 Task: Check the sale-to-list ratio of community pool in the last 5 years.
Action: Mouse moved to (793, 175)
Screenshot: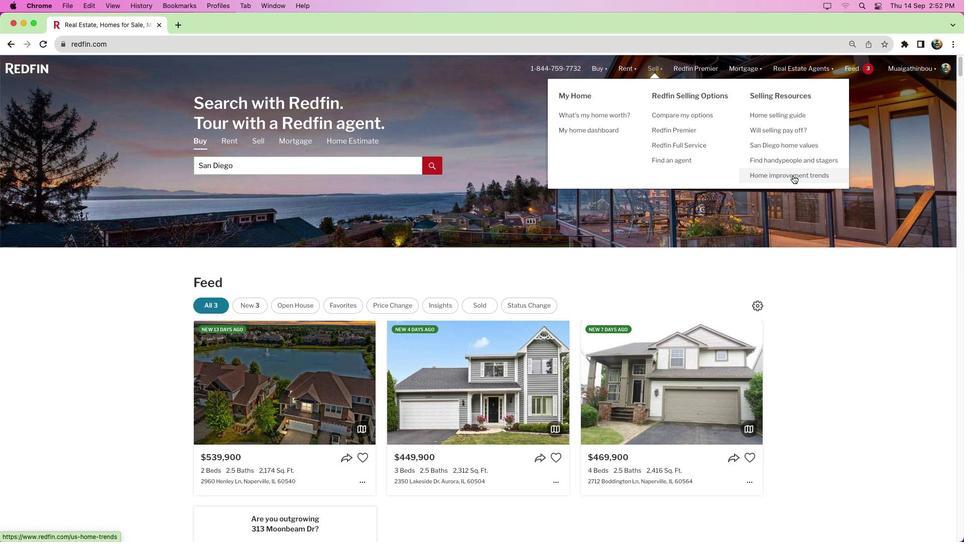 
Action: Mouse pressed left at (793, 175)
Screenshot: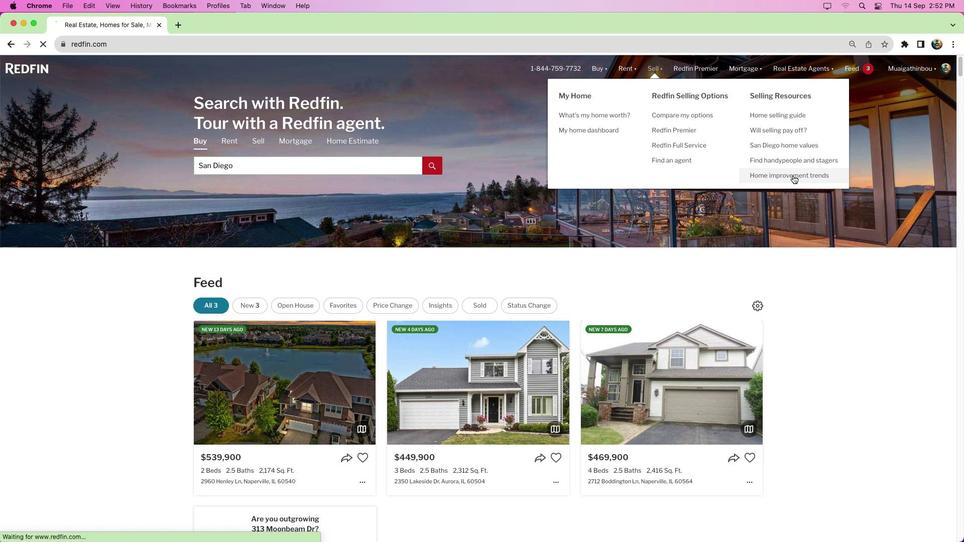 
Action: Mouse moved to (517, 330)
Screenshot: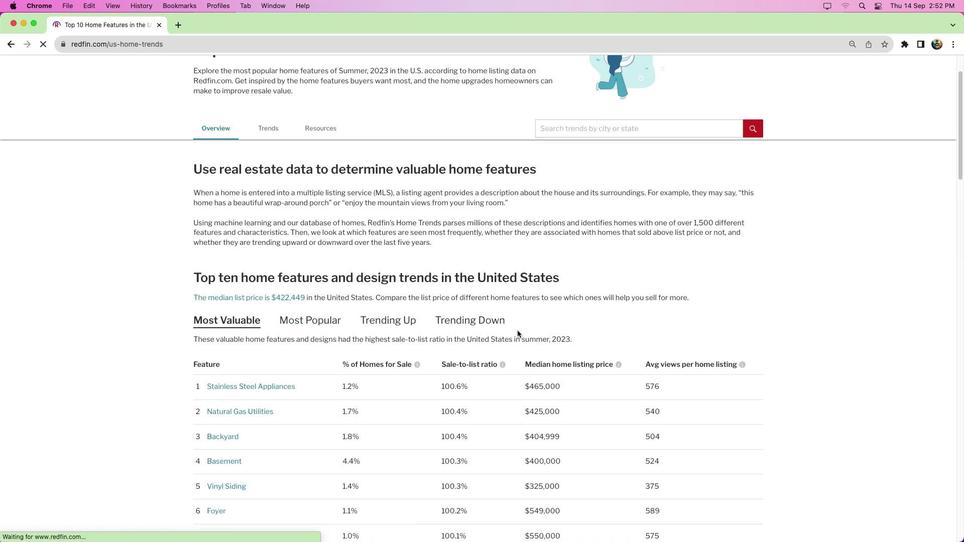 
Action: Mouse scrolled (517, 330) with delta (0, 0)
Screenshot: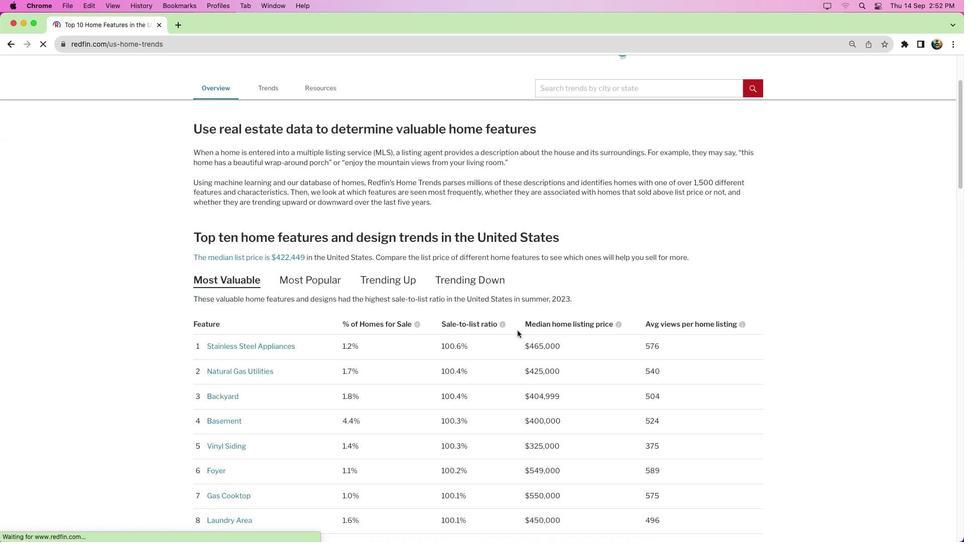 
Action: Mouse scrolled (517, 330) with delta (0, 0)
Screenshot: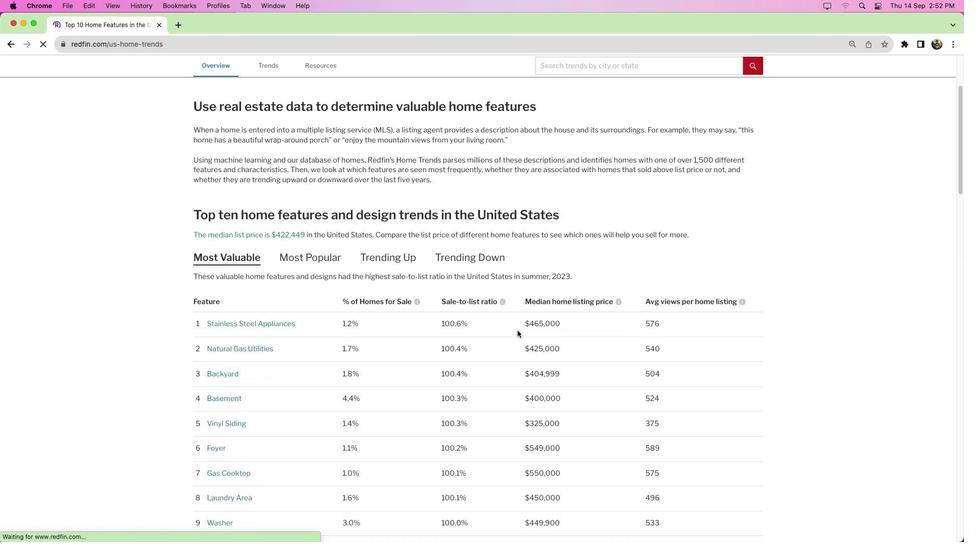 
Action: Mouse scrolled (517, 330) with delta (0, -2)
Screenshot: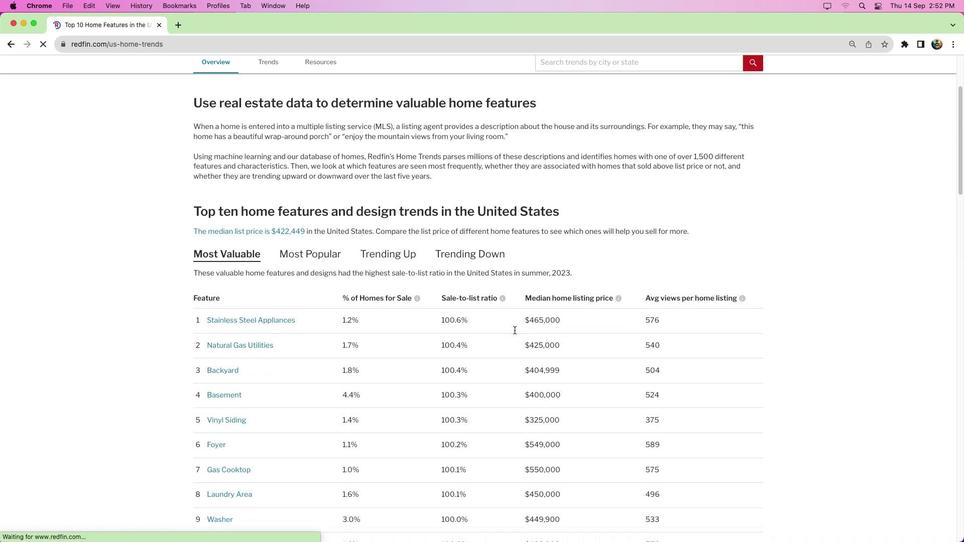 
Action: Mouse moved to (513, 330)
Screenshot: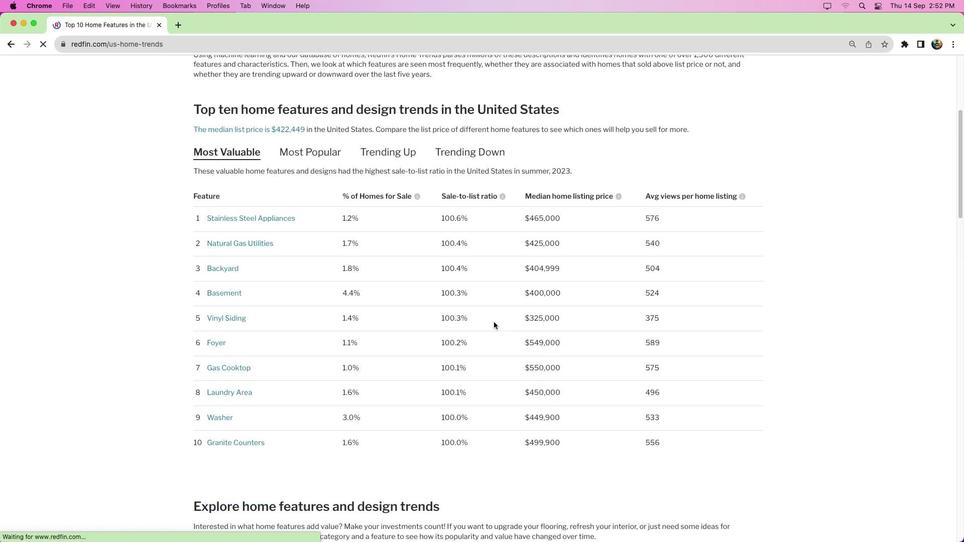 
Action: Mouse scrolled (513, 330) with delta (0, 0)
Screenshot: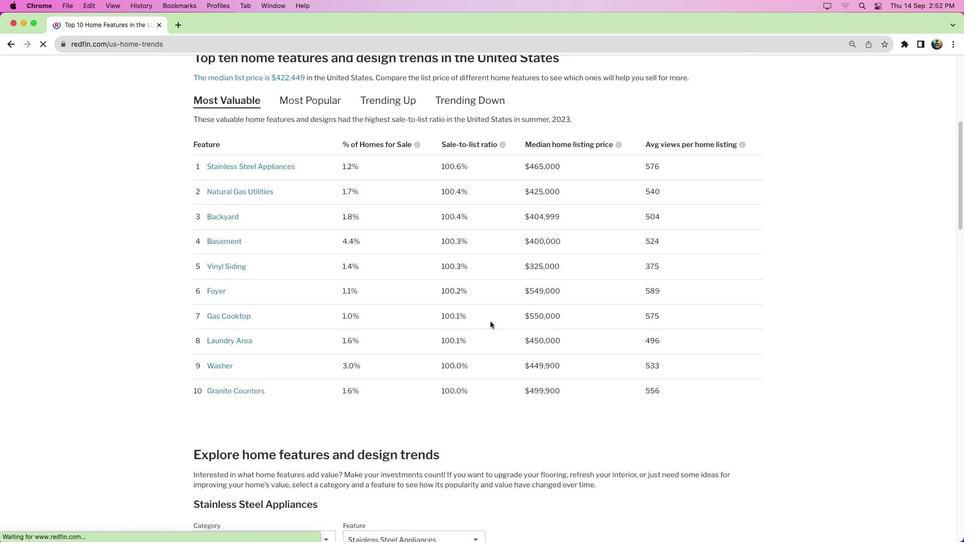
Action: Mouse scrolled (513, 330) with delta (0, 0)
Screenshot: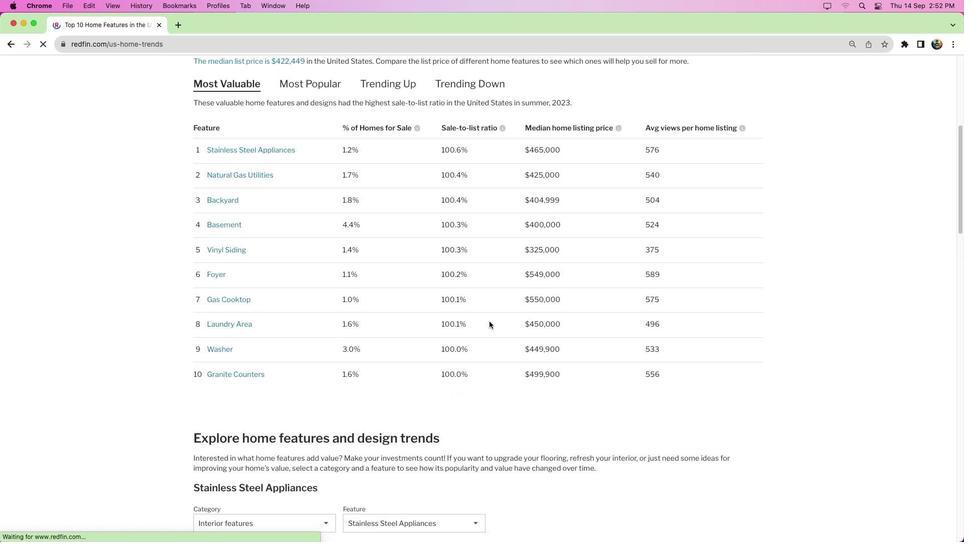 
Action: Mouse scrolled (513, 330) with delta (0, -3)
Screenshot: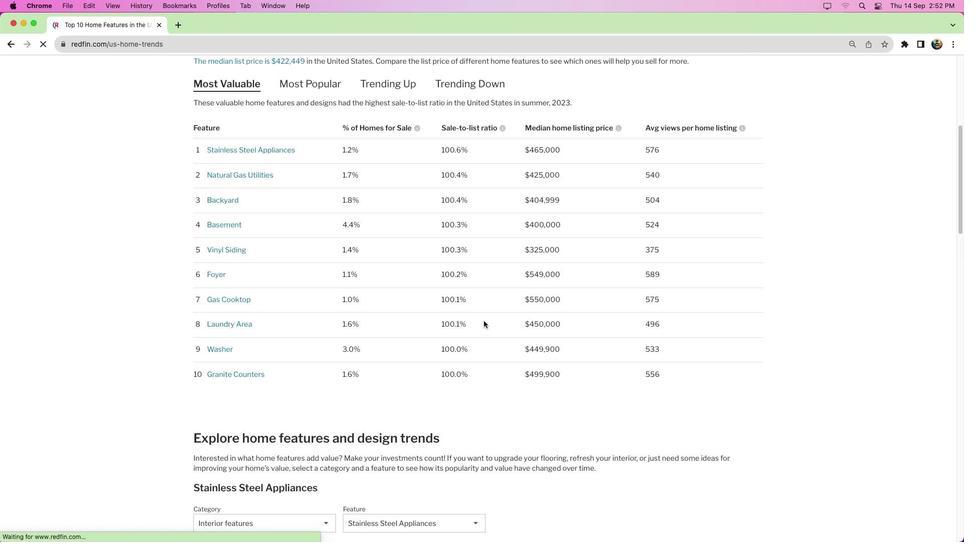 
Action: Mouse moved to (465, 319)
Screenshot: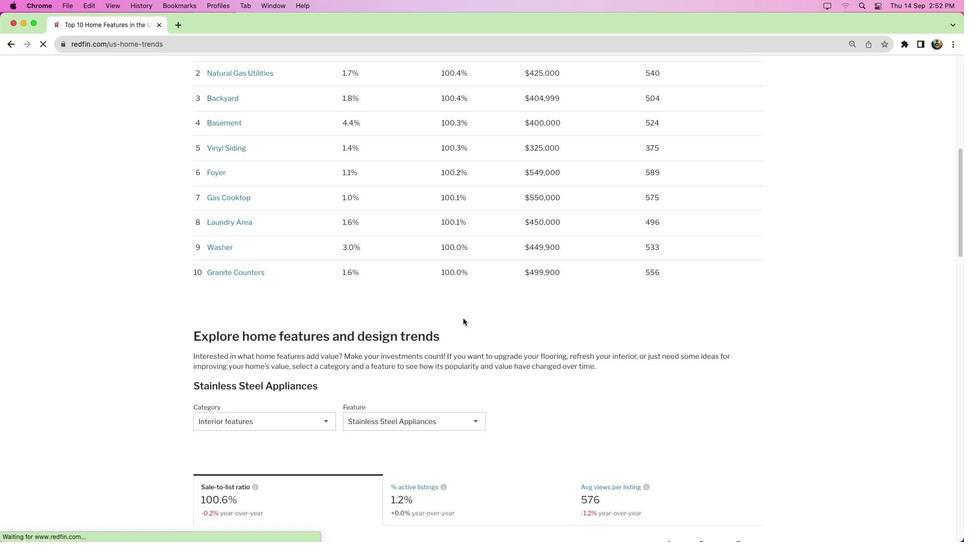 
Action: Mouse scrolled (465, 319) with delta (0, 0)
Screenshot: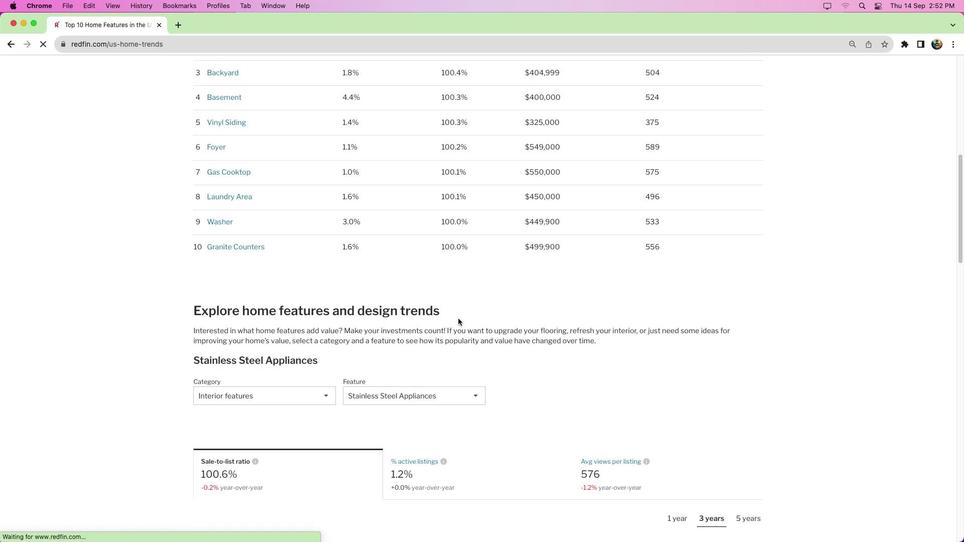 
Action: Mouse scrolled (465, 319) with delta (0, 0)
Screenshot: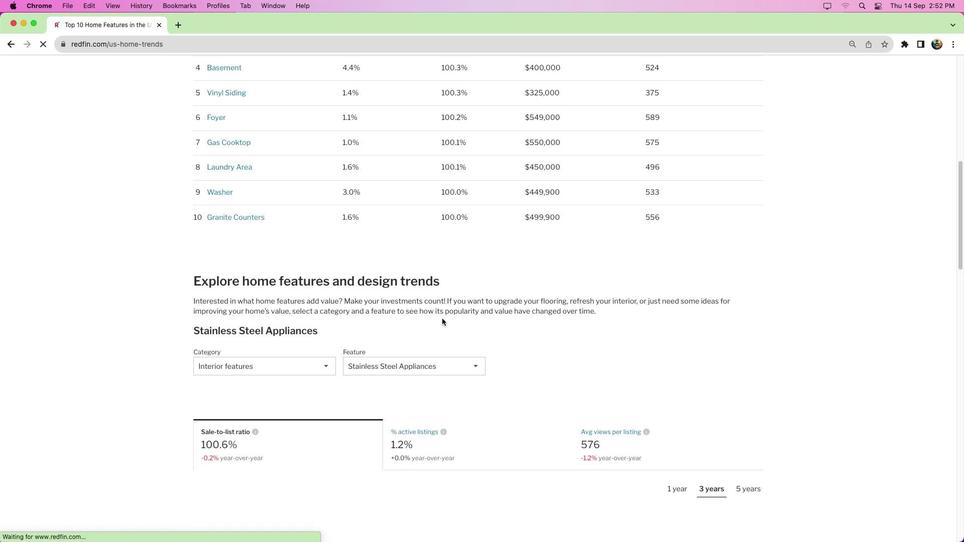 
Action: Mouse moved to (464, 318)
Screenshot: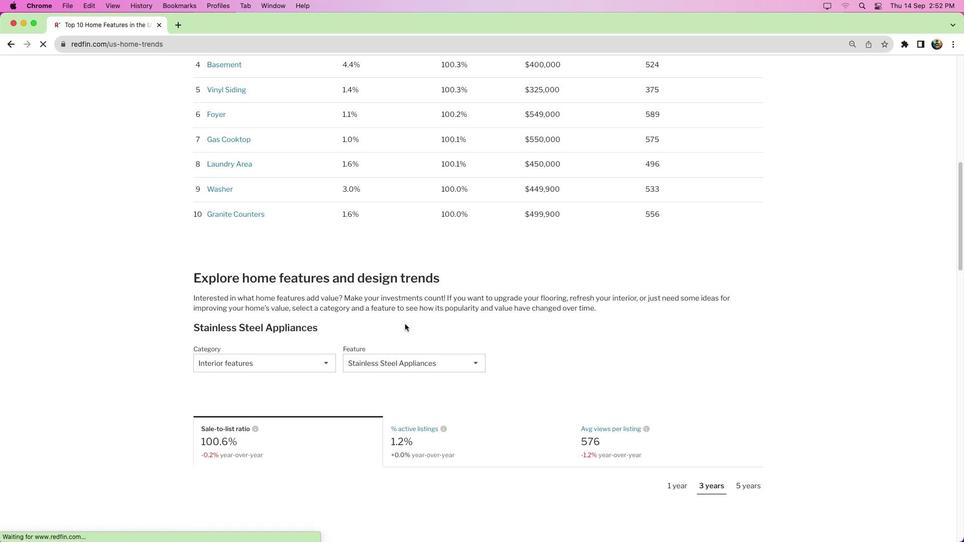 
Action: Mouse scrolled (464, 318) with delta (0, -3)
Screenshot: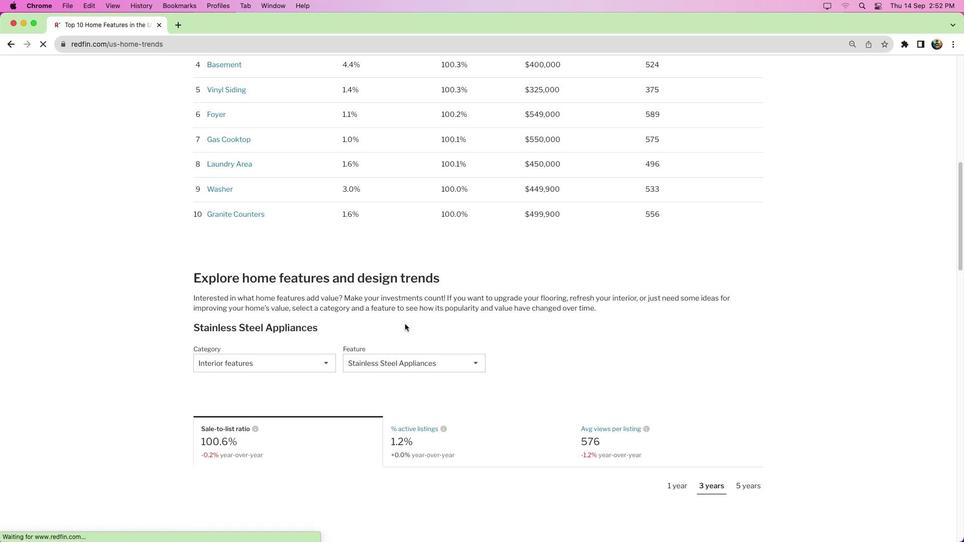 
Action: Mouse moved to (305, 364)
Screenshot: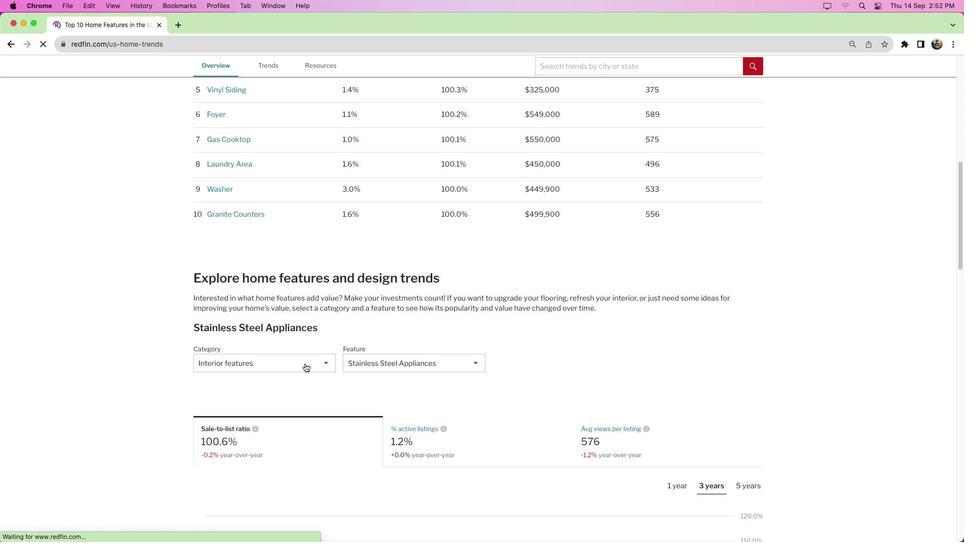 
Action: Mouse pressed left at (305, 364)
Screenshot: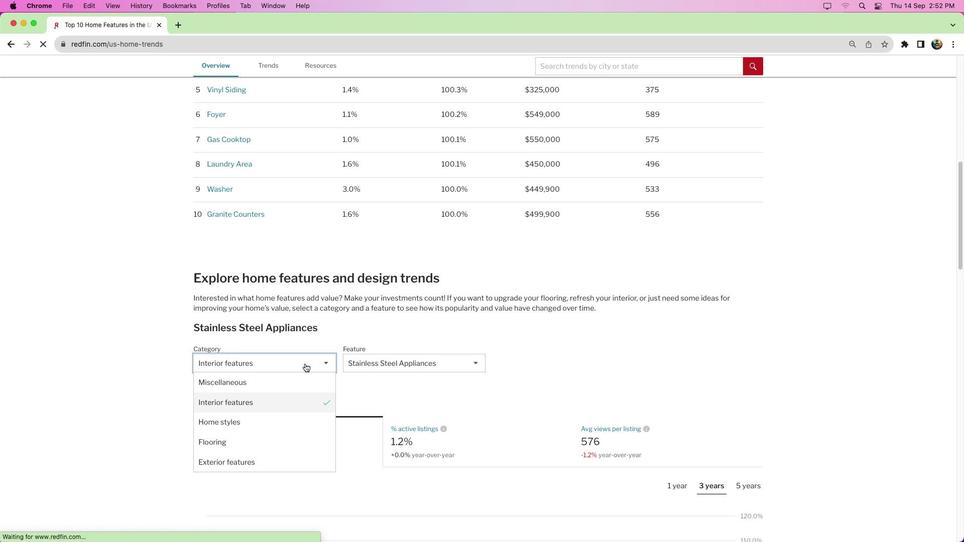 
Action: Mouse moved to (295, 388)
Screenshot: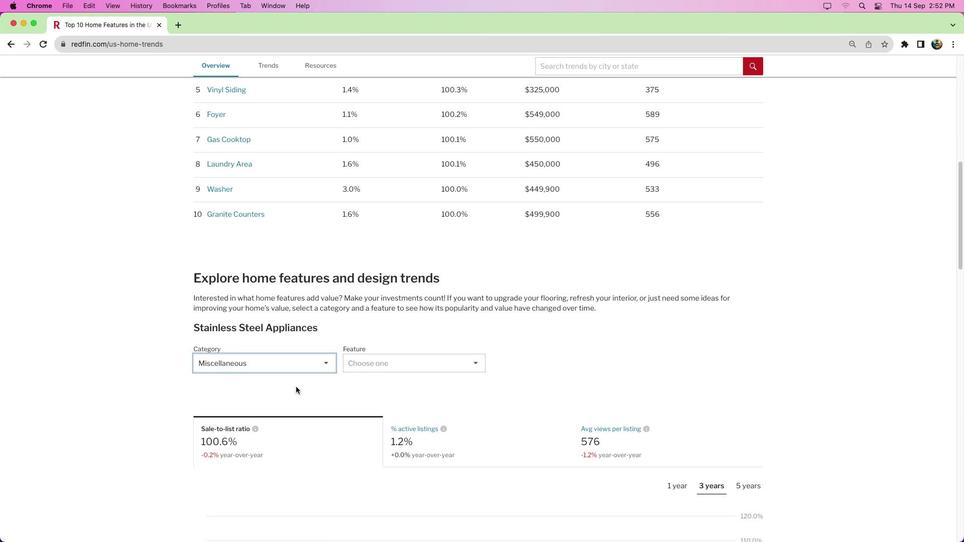 
Action: Mouse pressed left at (295, 388)
Screenshot: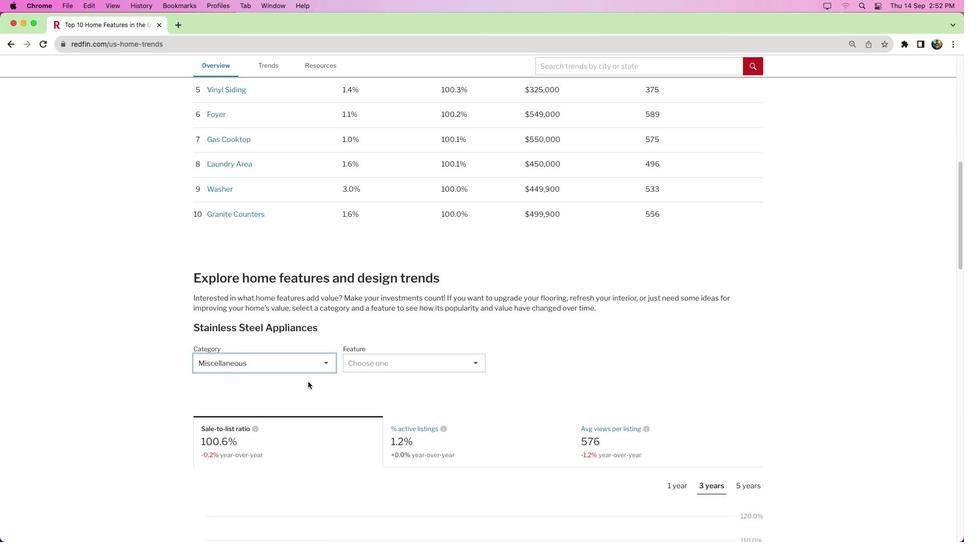 
Action: Mouse moved to (388, 360)
Screenshot: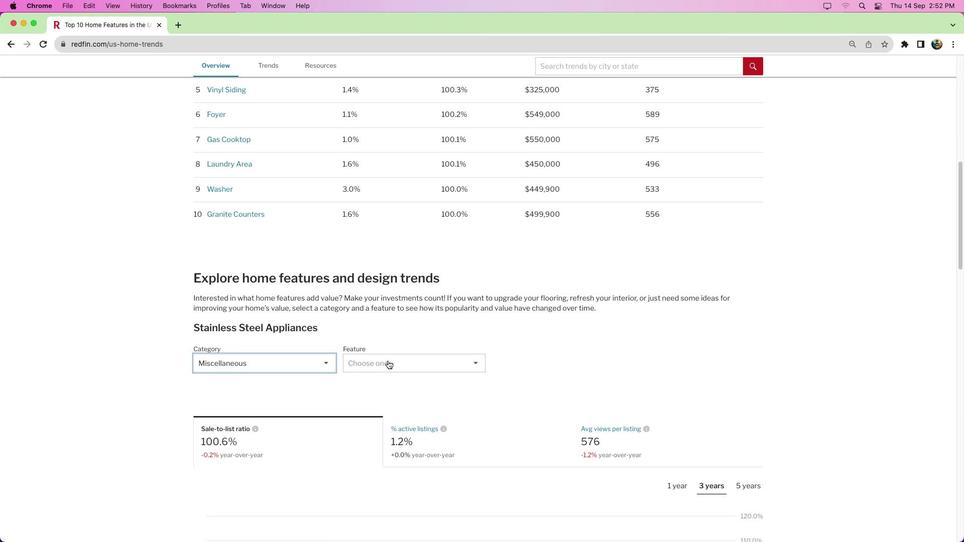 
Action: Mouse pressed left at (388, 360)
Screenshot: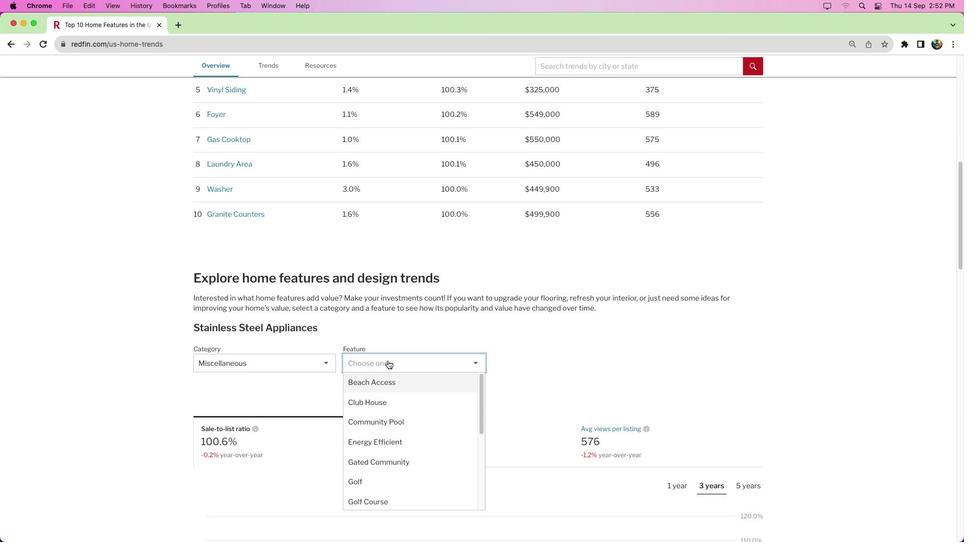 
Action: Mouse moved to (404, 425)
Screenshot: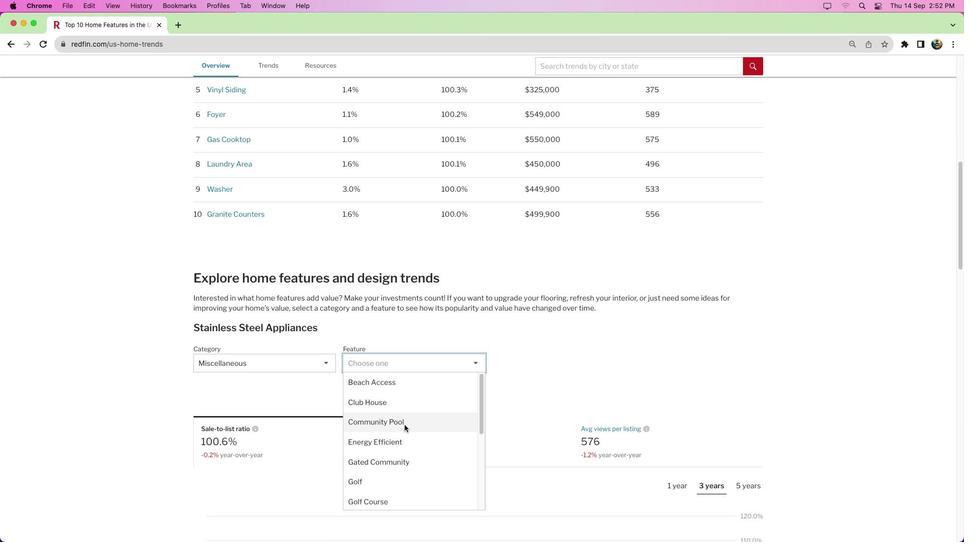 
Action: Mouse pressed left at (404, 425)
Screenshot: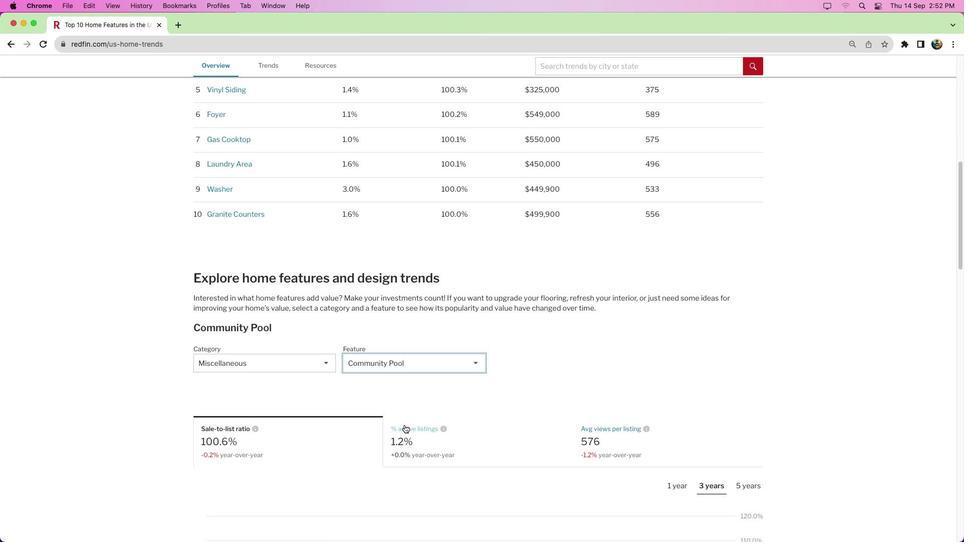 
Action: Mouse moved to (605, 405)
Screenshot: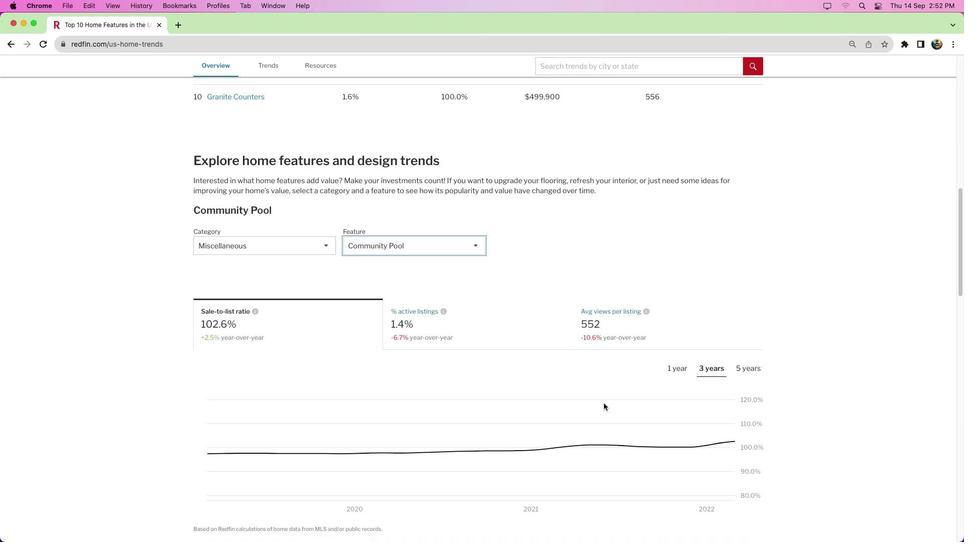 
Action: Mouse scrolled (605, 405) with delta (0, 0)
Screenshot: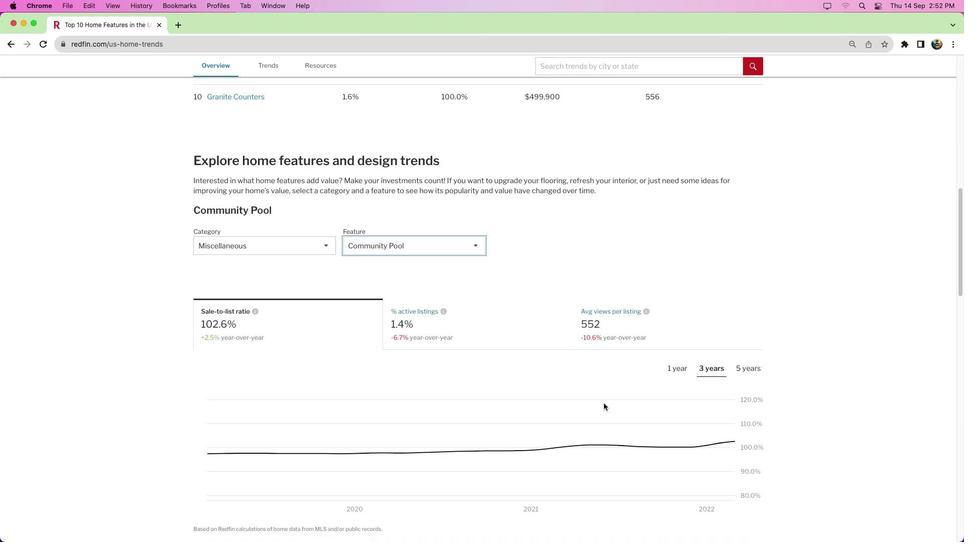 
Action: Mouse scrolled (605, 405) with delta (0, 0)
Screenshot: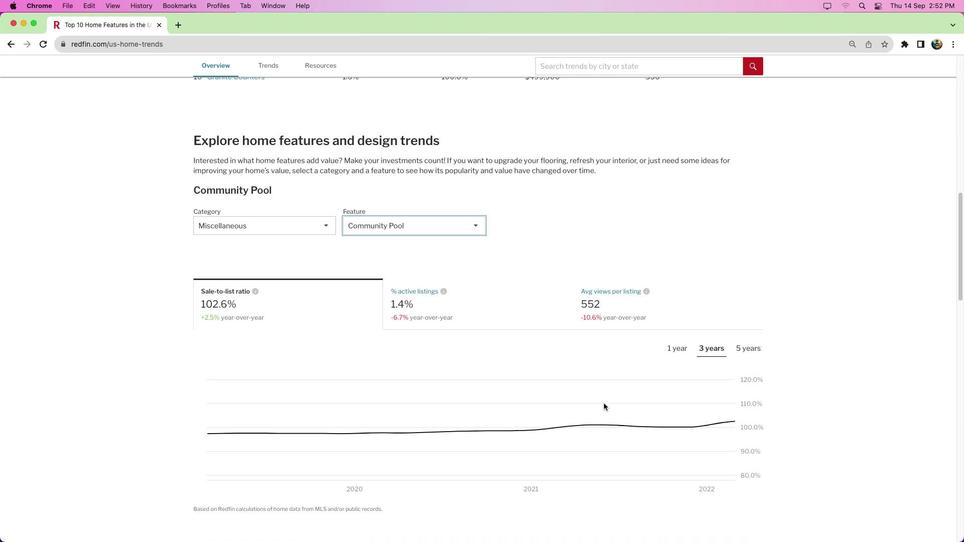 
Action: Mouse moved to (604, 404)
Screenshot: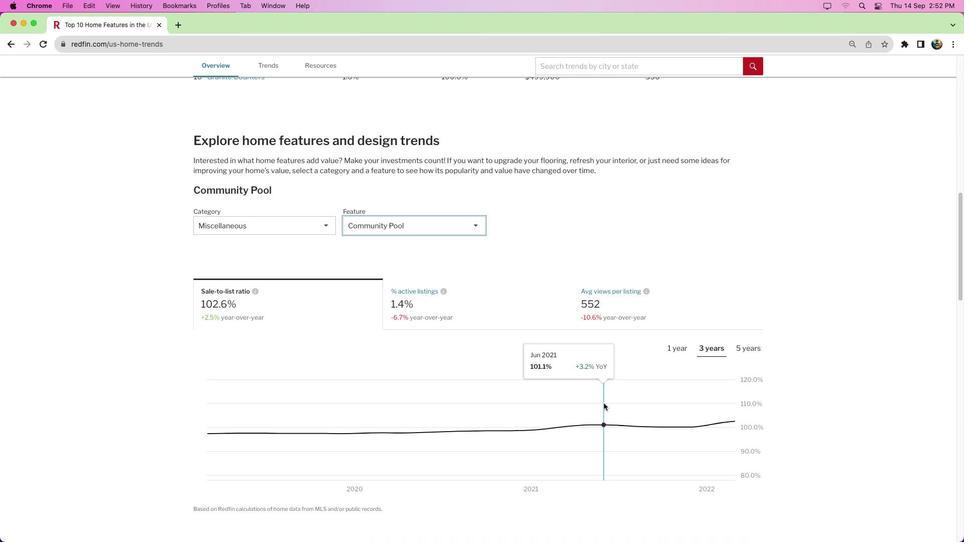 
Action: Mouse scrolled (604, 404) with delta (0, -2)
Screenshot: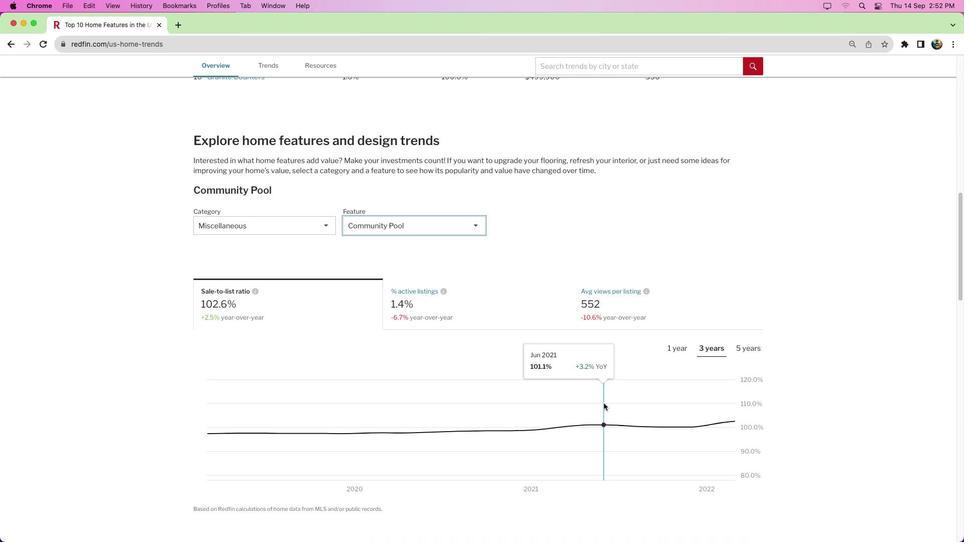 
Action: Mouse moved to (749, 349)
Screenshot: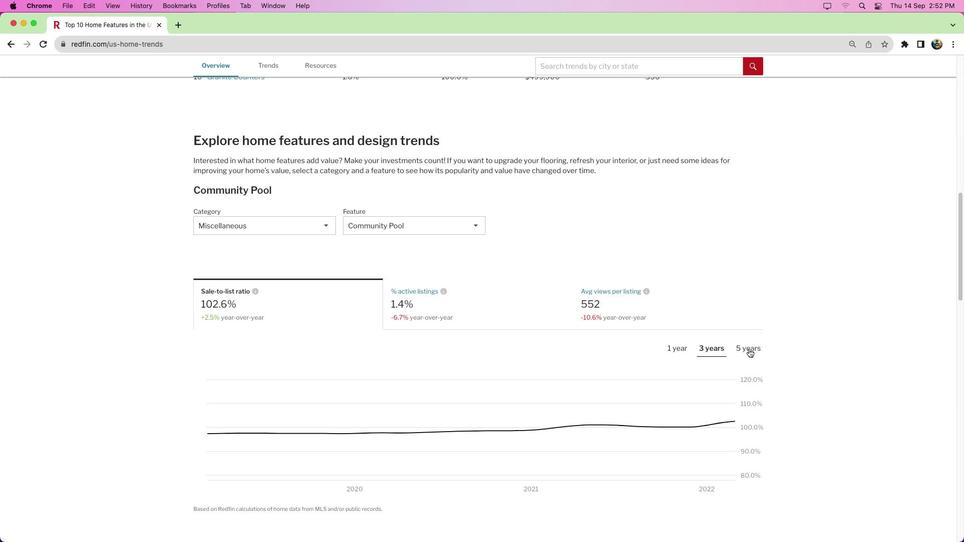 
Action: Mouse pressed left at (749, 349)
Screenshot: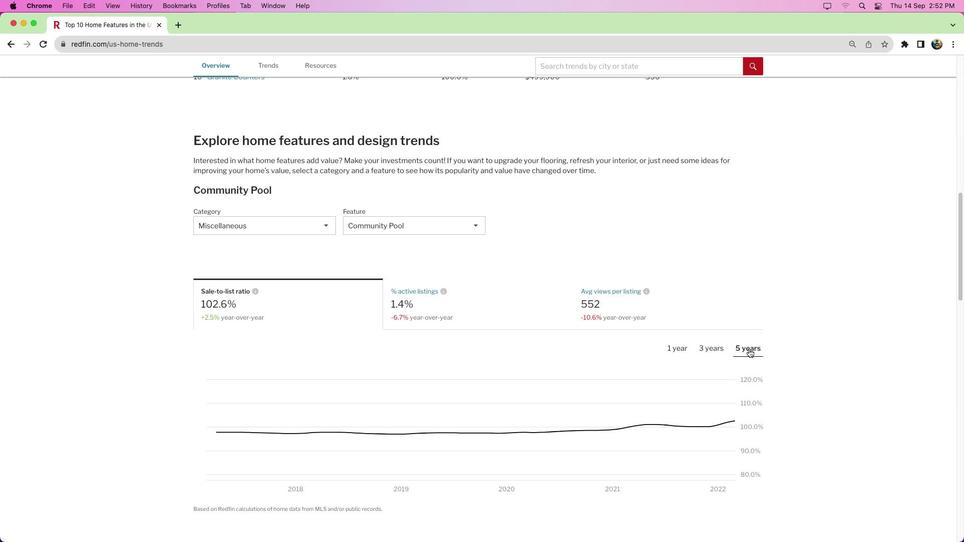 
Action: Mouse moved to (663, 364)
Screenshot: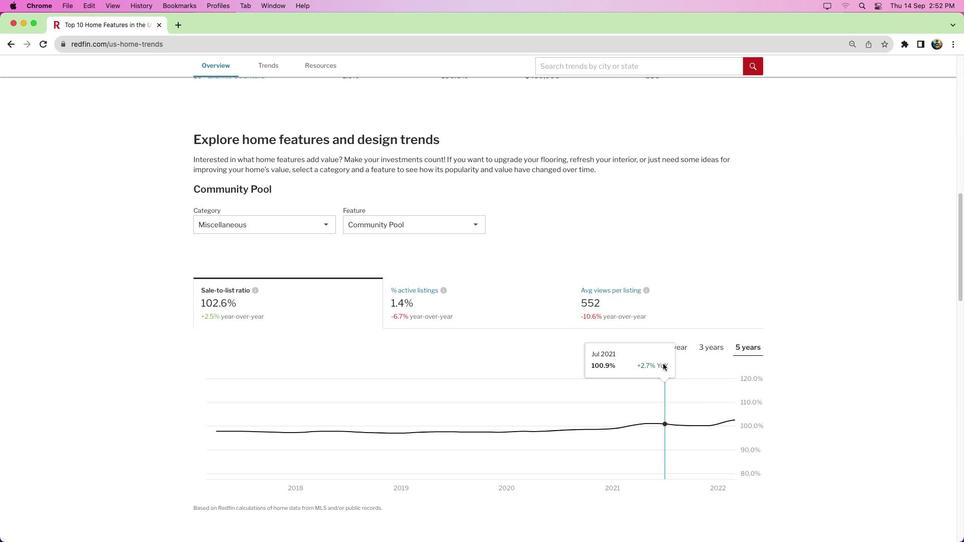 
Action: Mouse scrolled (663, 364) with delta (0, 0)
Screenshot: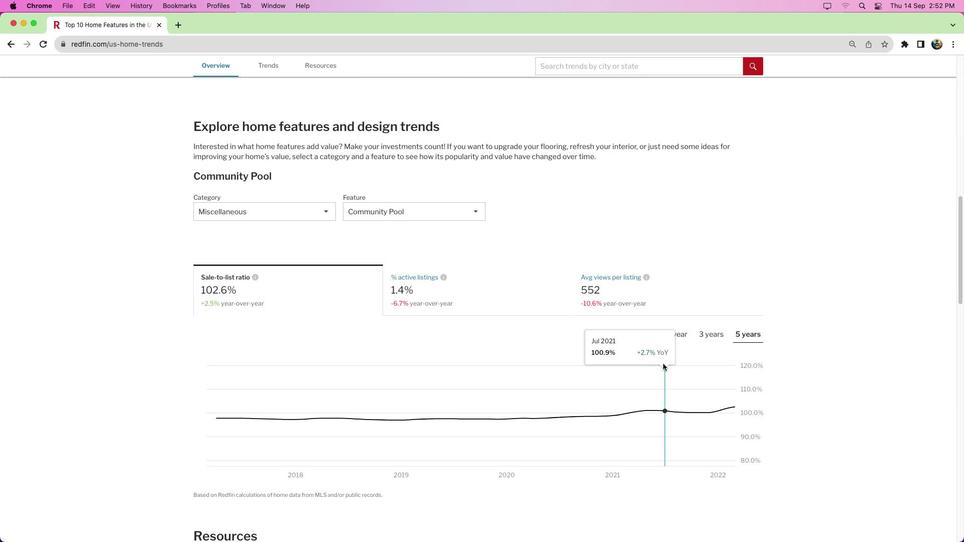 
Action: Mouse scrolled (663, 364) with delta (0, 0)
Screenshot: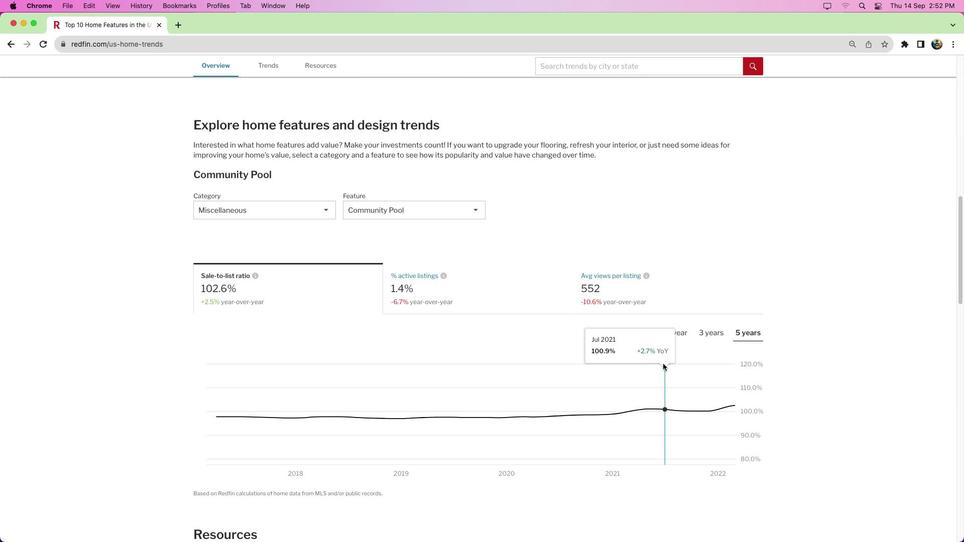 
Action: Mouse scrolled (663, 364) with delta (0, 0)
Screenshot: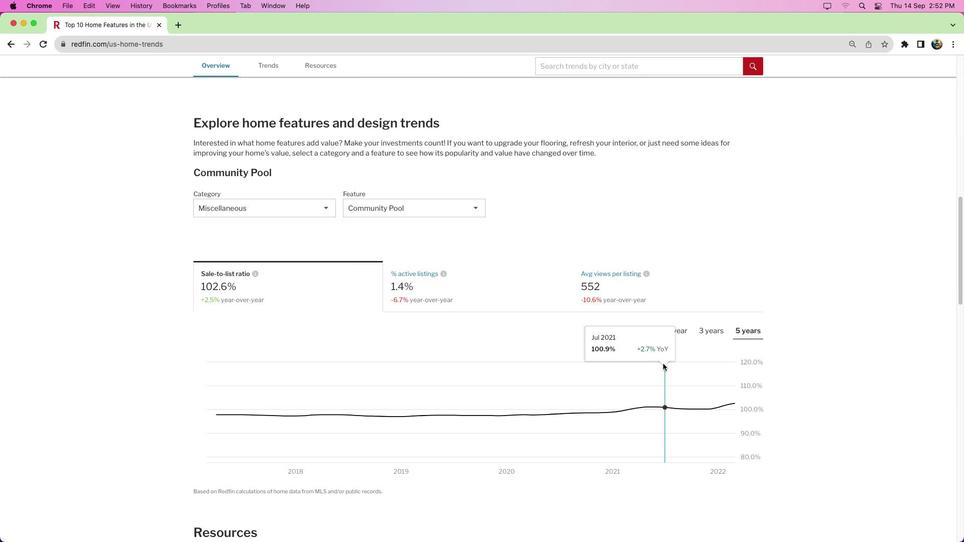
Action: Mouse scrolled (663, 364) with delta (0, 0)
Screenshot: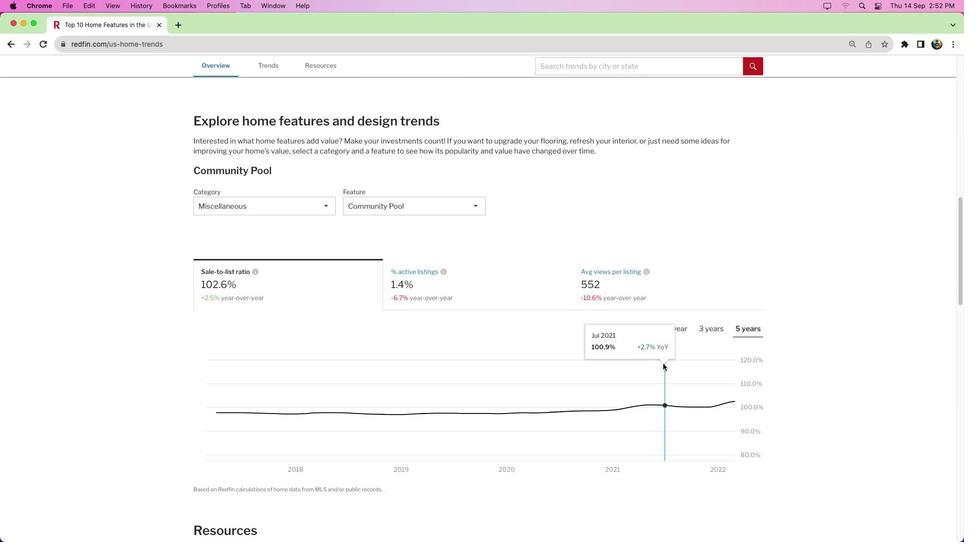 
Action: Mouse moved to (625, 353)
Screenshot: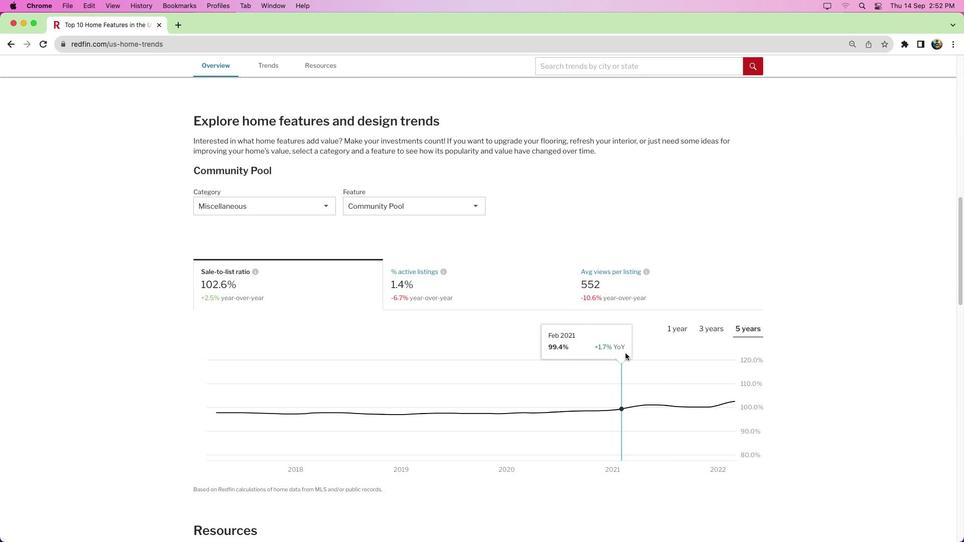 
